 Task: Select the current location as Goliad State Park, Texas, United States . Now zoom - , and verify the location . Hide zoom slider
Action: Key pressed <Key.shift>Golid<Key.space>state<Key.space>park,<Key.left><Key.left><Key.left><Key.left><Key.left><Key.left><Key.left><Key.left><Key.left><Key.left><Key.left><Key.left><Key.left>a<Key.down><Key.down><Key.down><Key.left><Key.left><Key.left><Key.up><Key.up><Key.backspace><Key.backspace><Key.backspace><Key.backspace><Key.backspace><Key.backspace><Key.backspace><Key.backspace><Key.backspace><Key.backspace><Key.backspace><Key.backspace><Key.backspace><Key.backspace><Key.backspace><Key.backspace>,<Key.space>texas<Key.space>united<Key.space>states
Screenshot: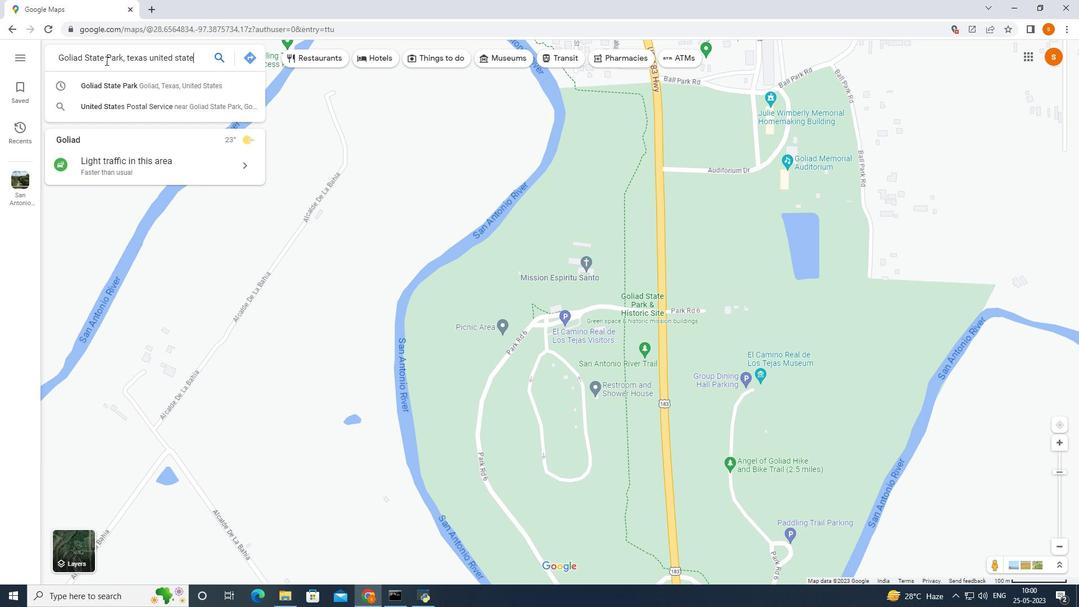 
Action: Mouse moved to (215, 66)
Screenshot: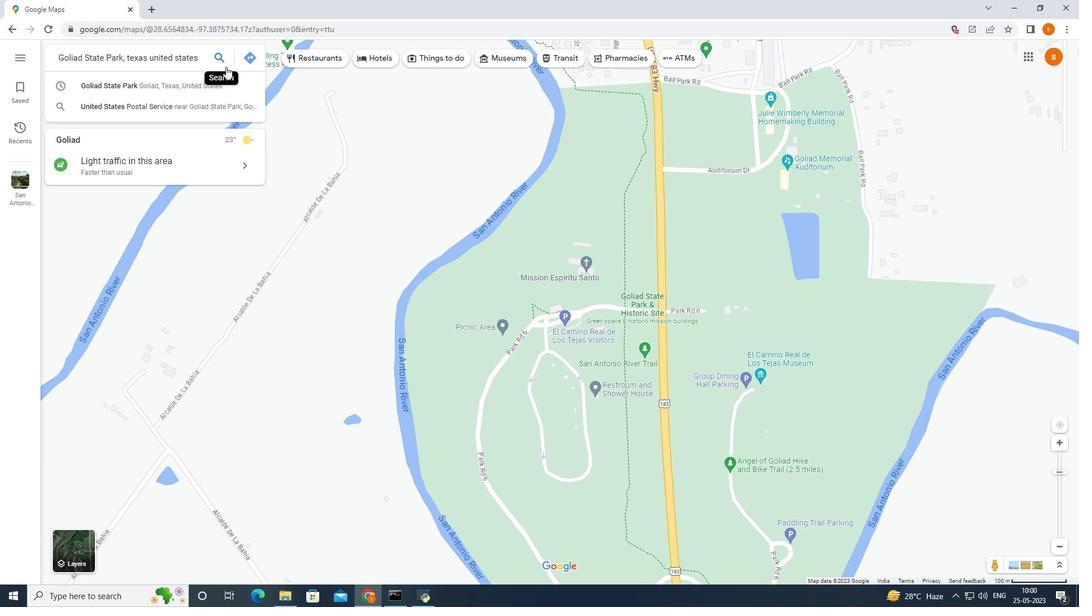 
Action: Mouse pressed left at (226, 66)
Screenshot: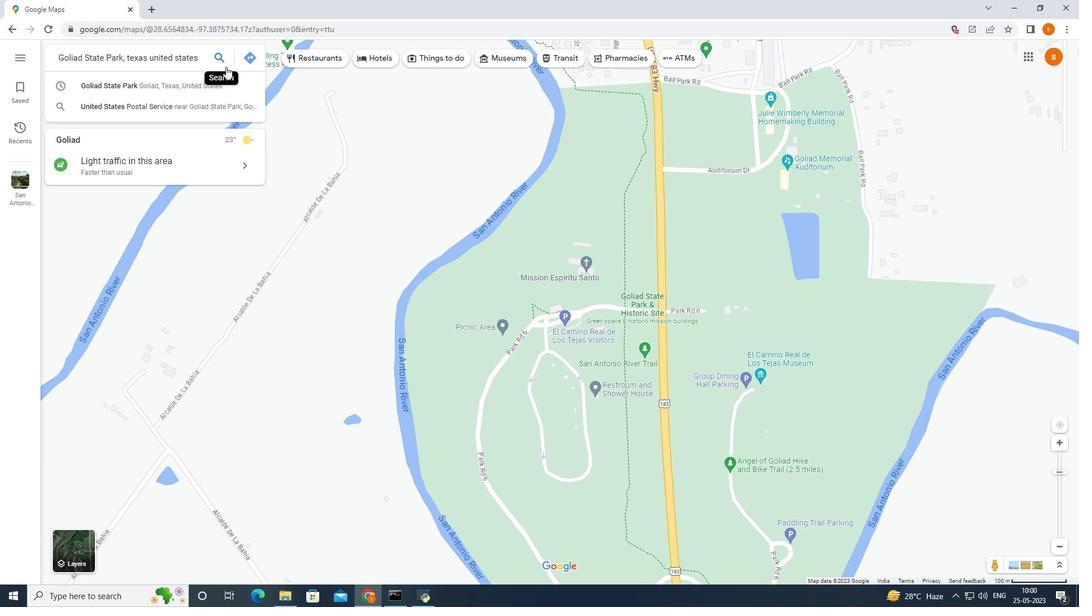 
Action: Mouse moved to (786, 334)
Screenshot: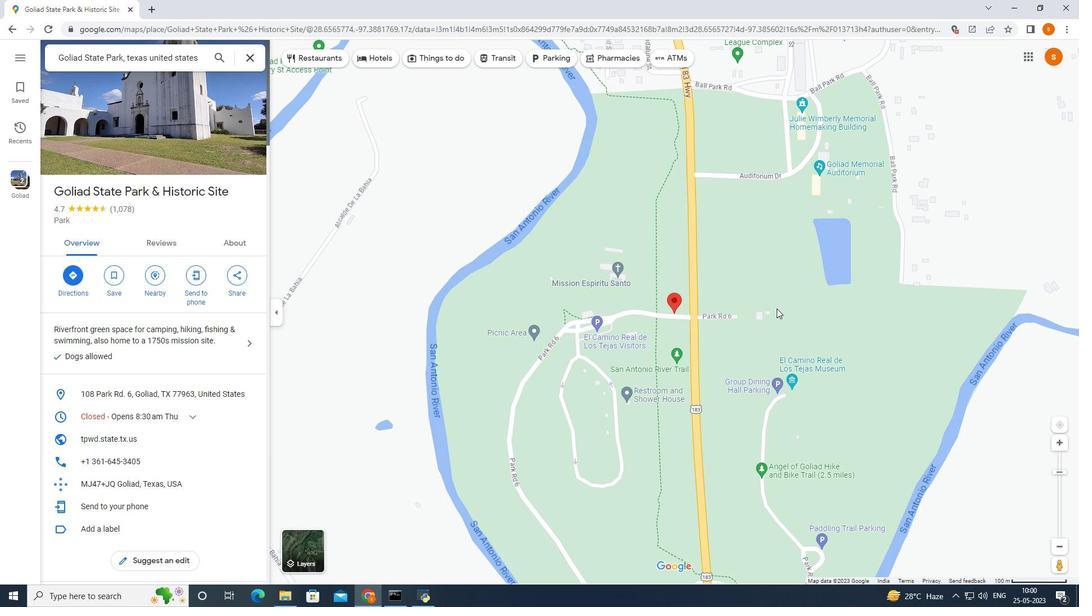 
Action: Mouse scrolled (786, 335) with delta (0, 0)
Screenshot: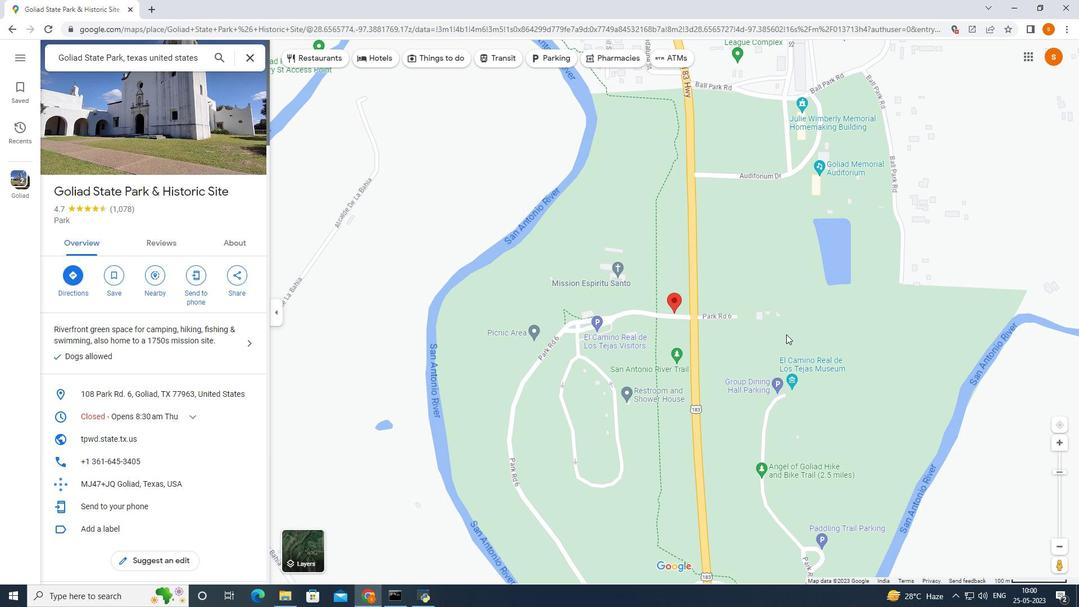 
Action: Mouse moved to (787, 334)
Screenshot: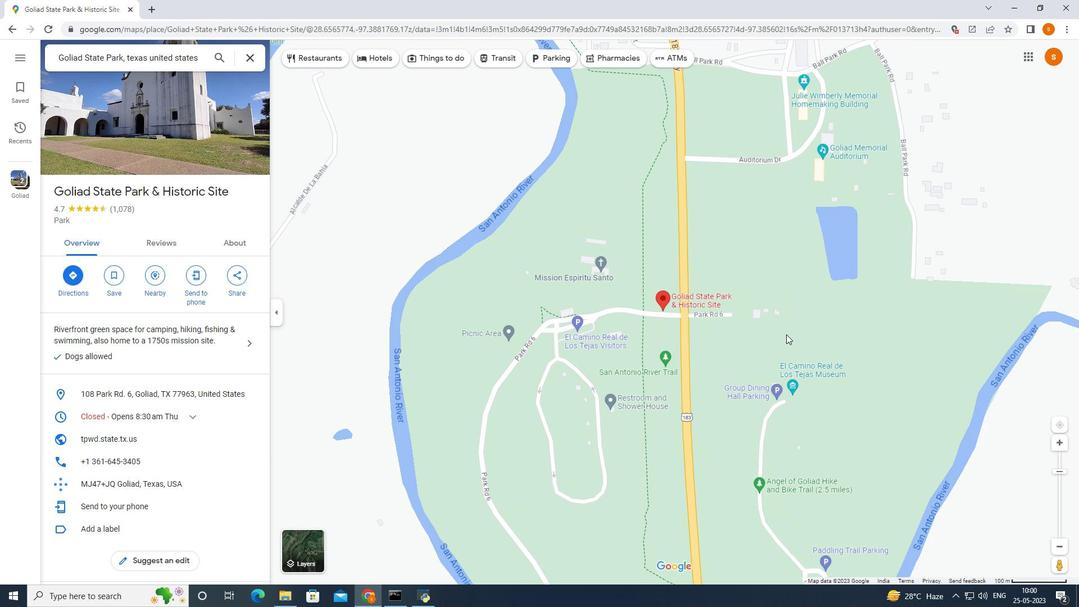 
Action: Mouse scrolled (787, 335) with delta (0, 0)
Screenshot: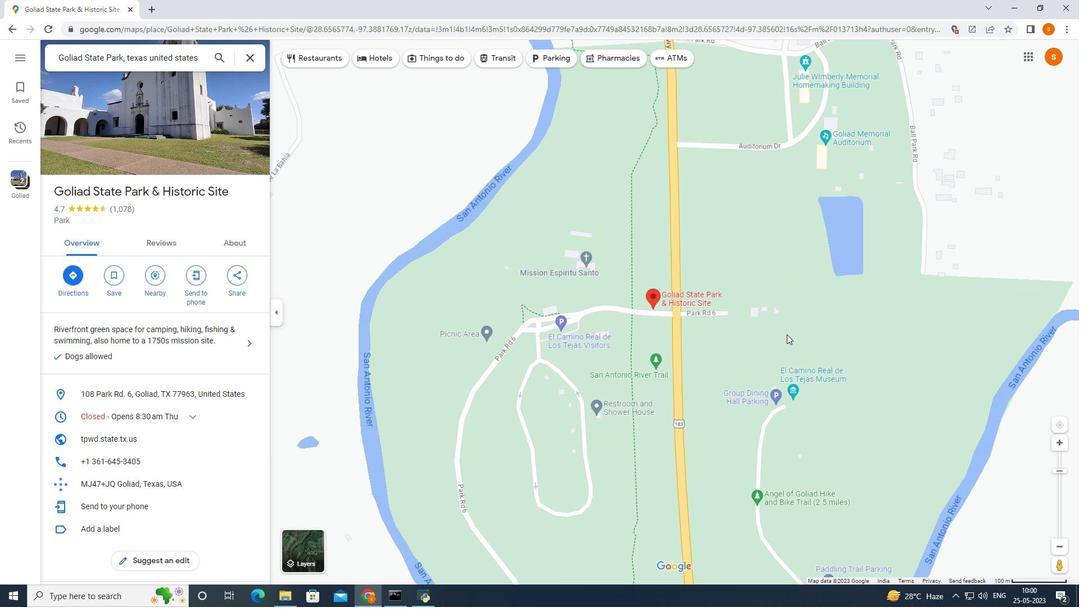 
Action: Mouse moved to (788, 334)
Screenshot: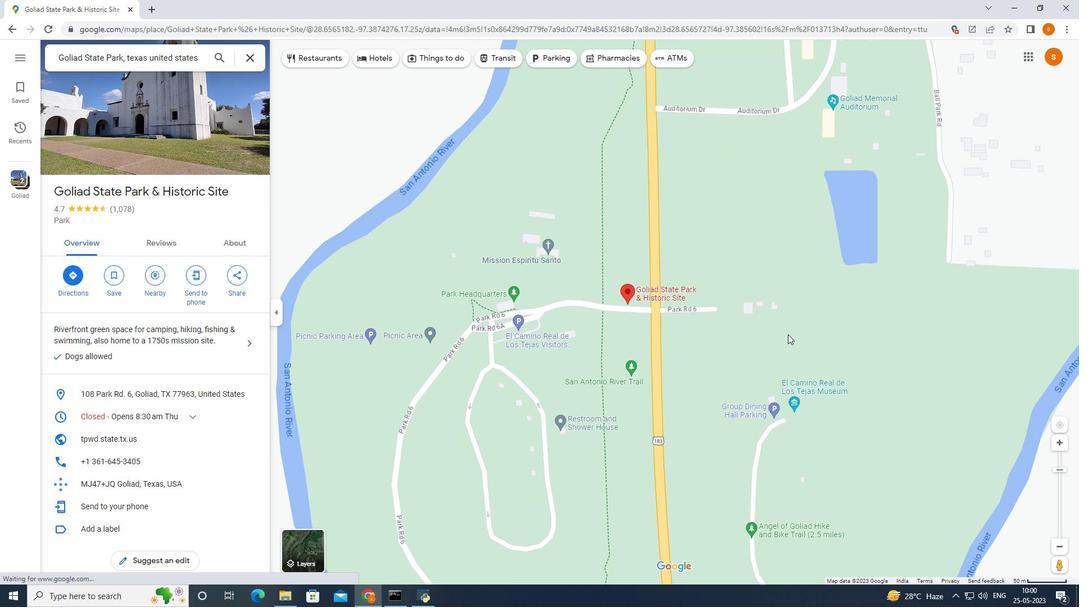 
Action: Mouse scrolled (788, 335) with delta (0, 0)
Screenshot: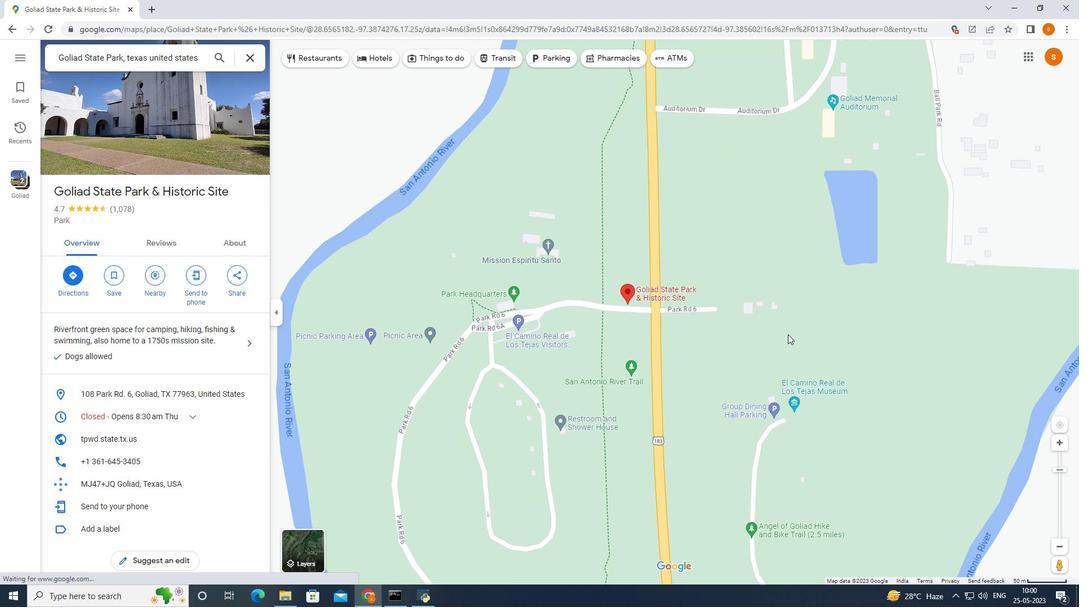 
Action: Mouse moved to (1061, 545)
Screenshot: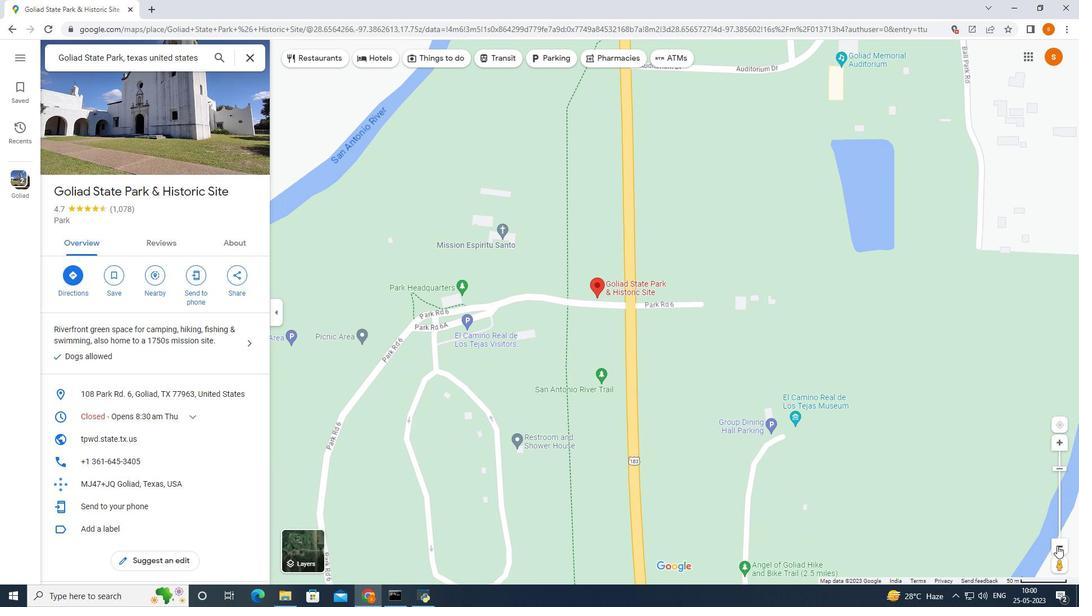 
Action: Mouse pressed left at (1061, 545)
Screenshot: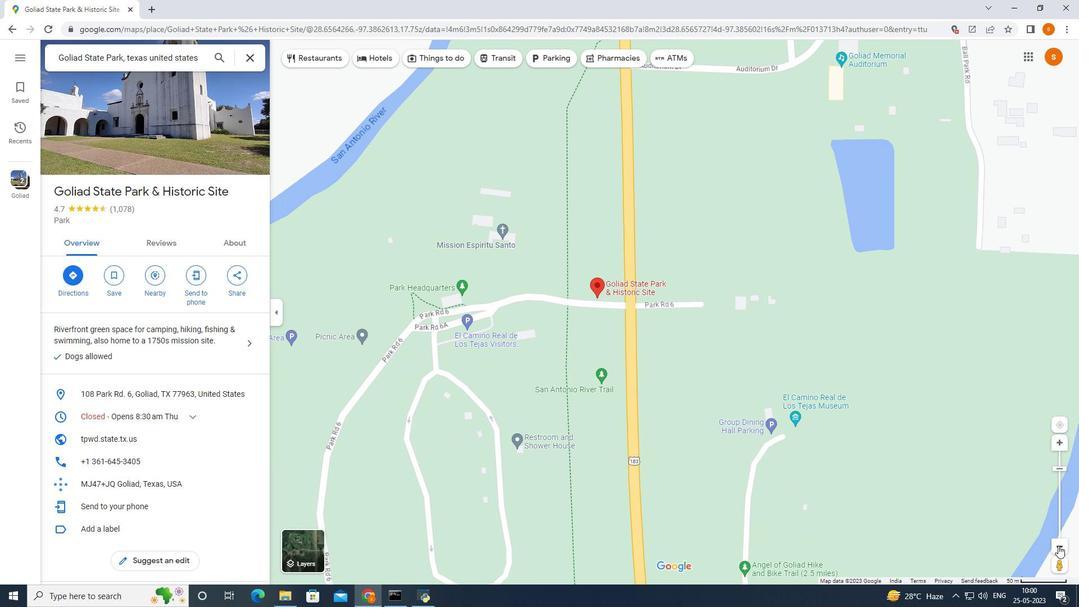 
Action: Mouse pressed left at (1061, 545)
Screenshot: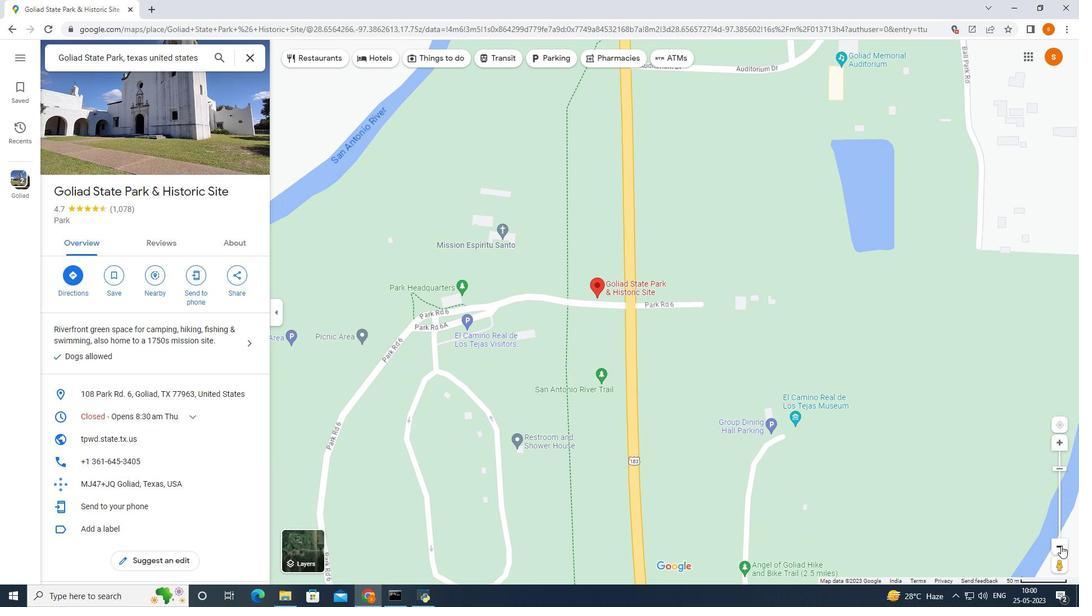 
Action: Mouse pressed left at (1061, 545)
Screenshot: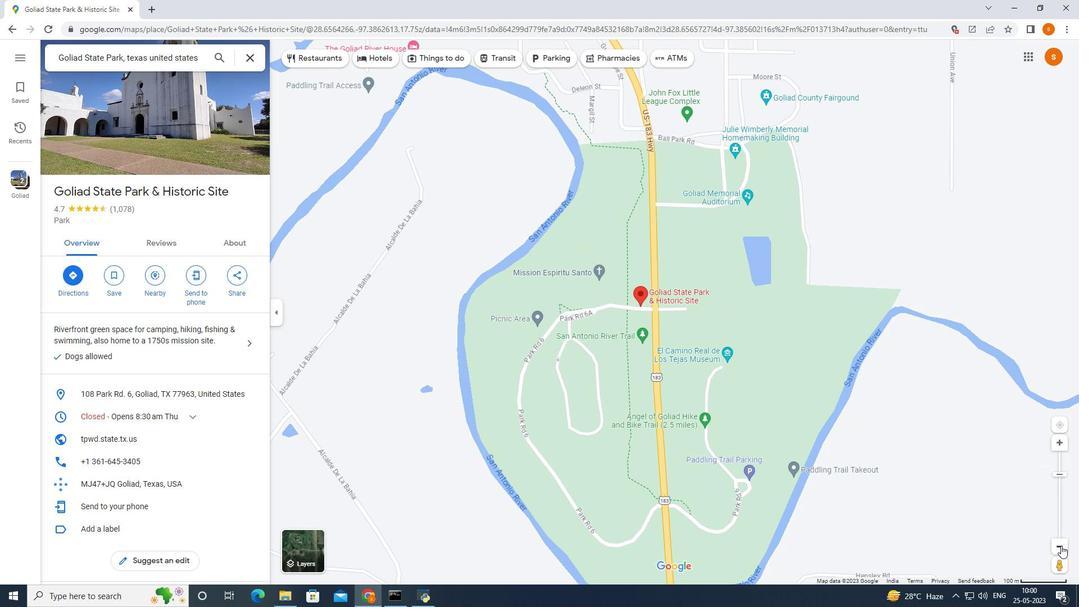 
Action: Mouse pressed left at (1061, 545)
Screenshot: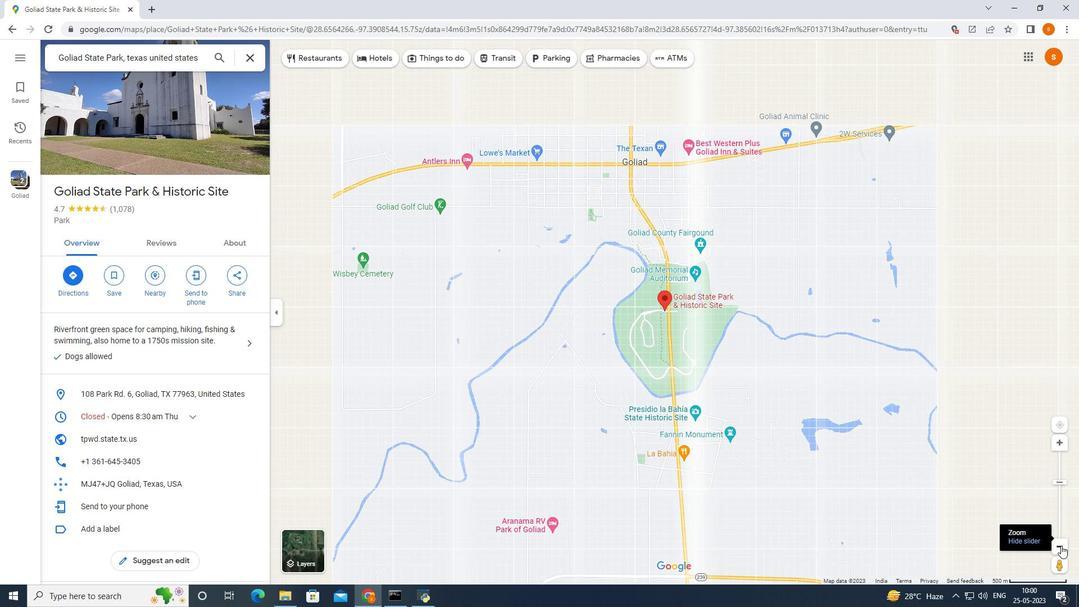 
Action: Mouse moved to (1059, 545)
Screenshot: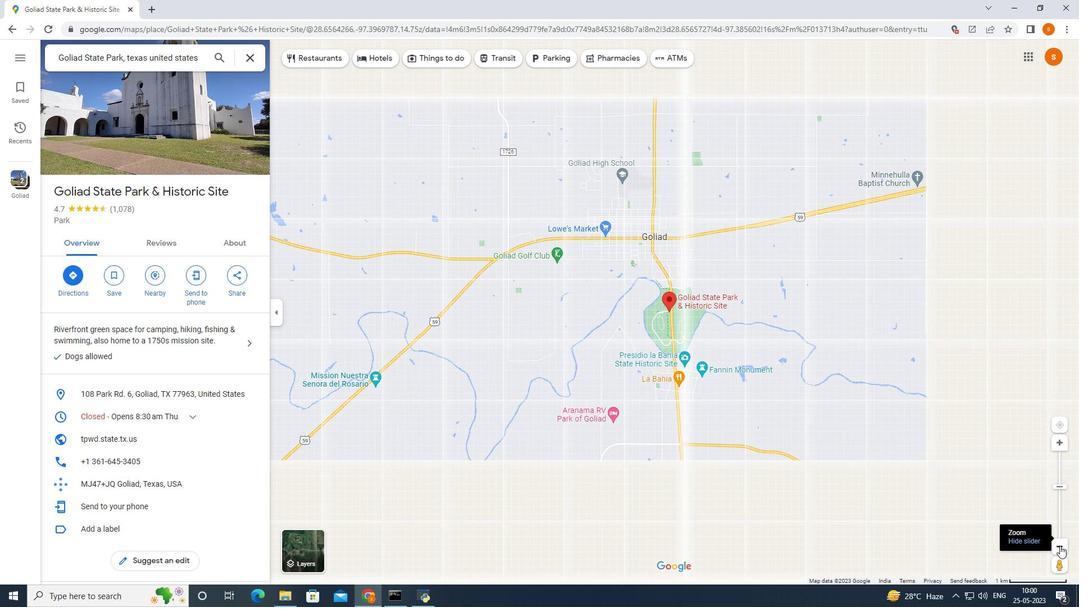 
Action: Mouse pressed left at (1059, 545)
Screenshot: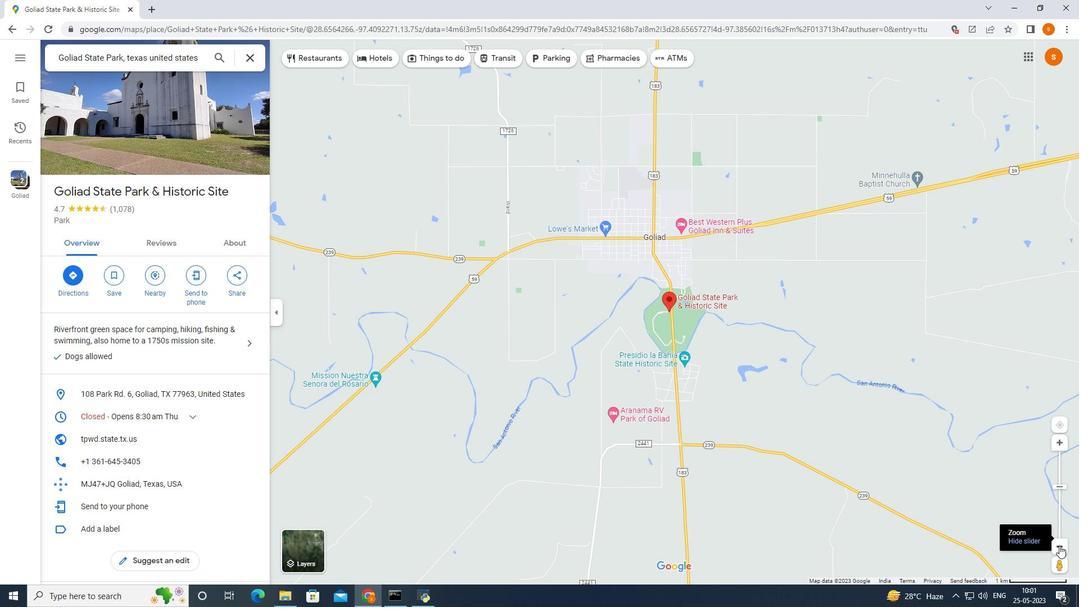 
Action: Mouse pressed left at (1059, 545)
Screenshot: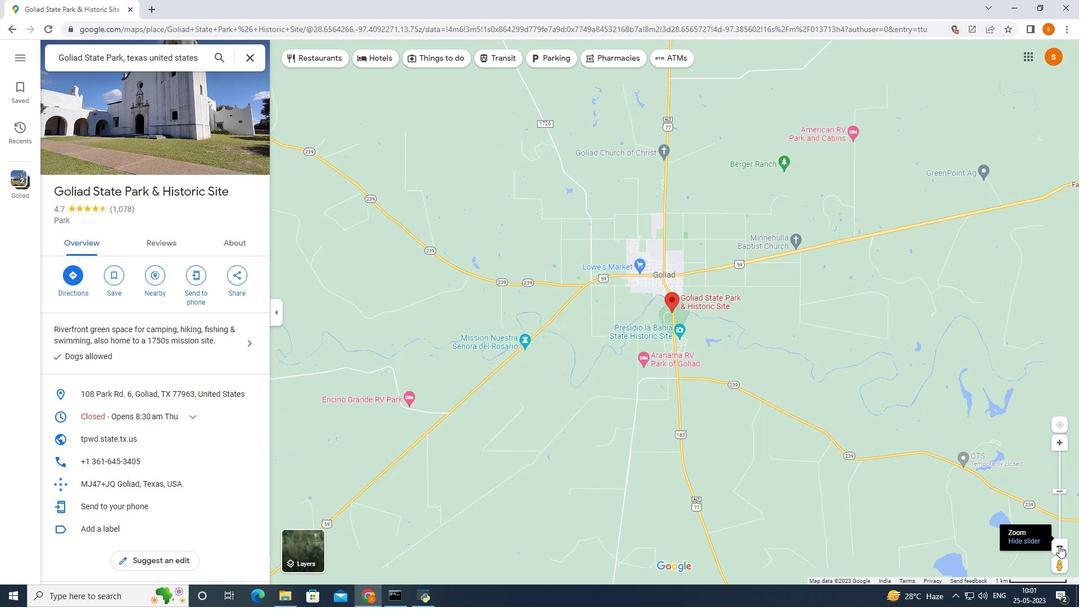 
Action: Mouse pressed left at (1059, 545)
Screenshot: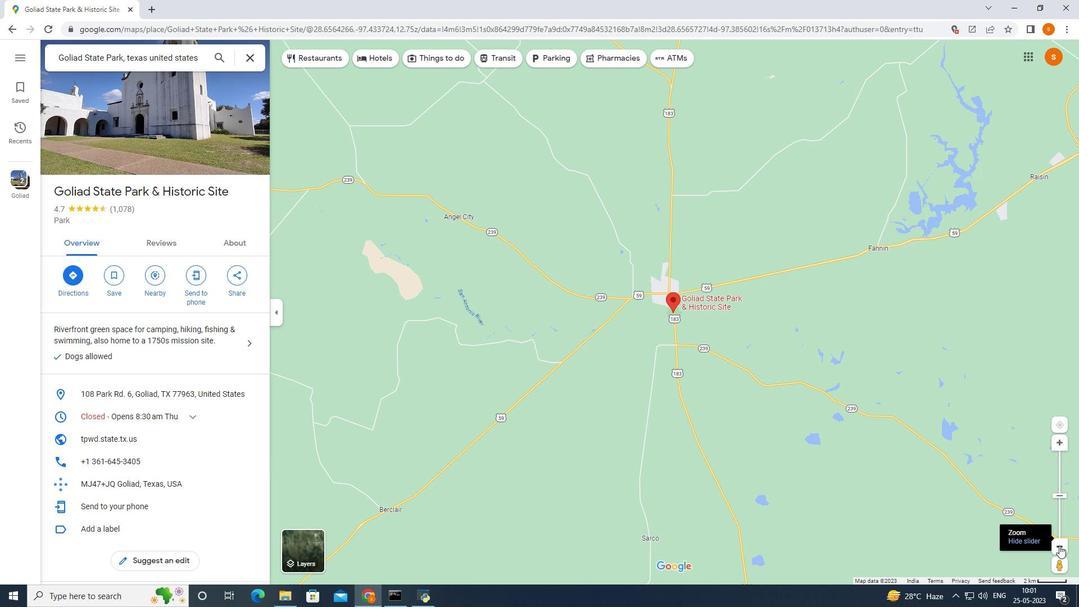
Action: Mouse pressed left at (1059, 545)
Screenshot: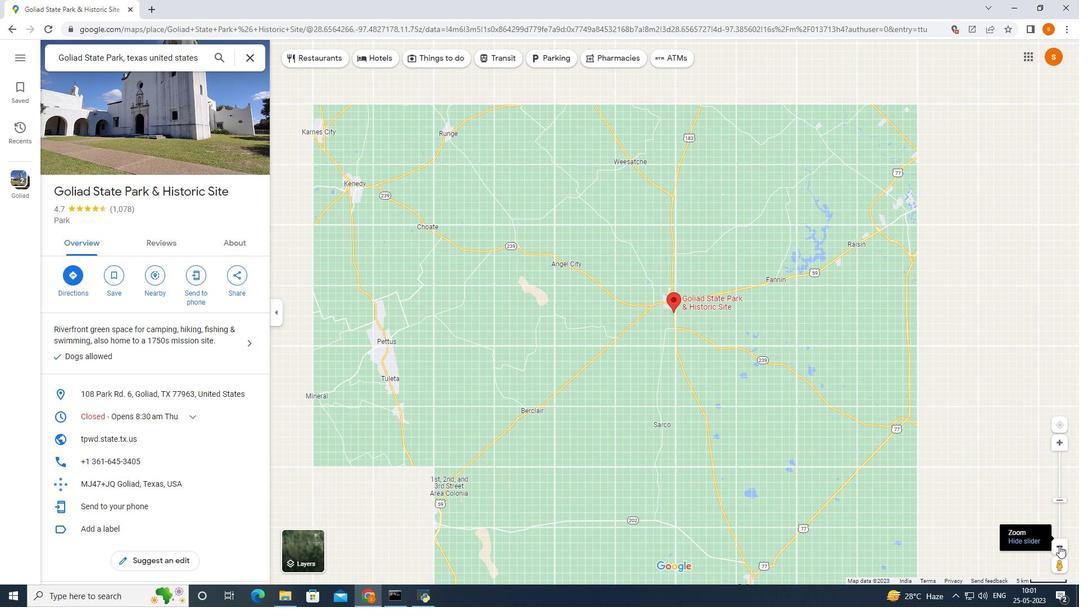 
Action: Mouse moved to (1055, 545)
Screenshot: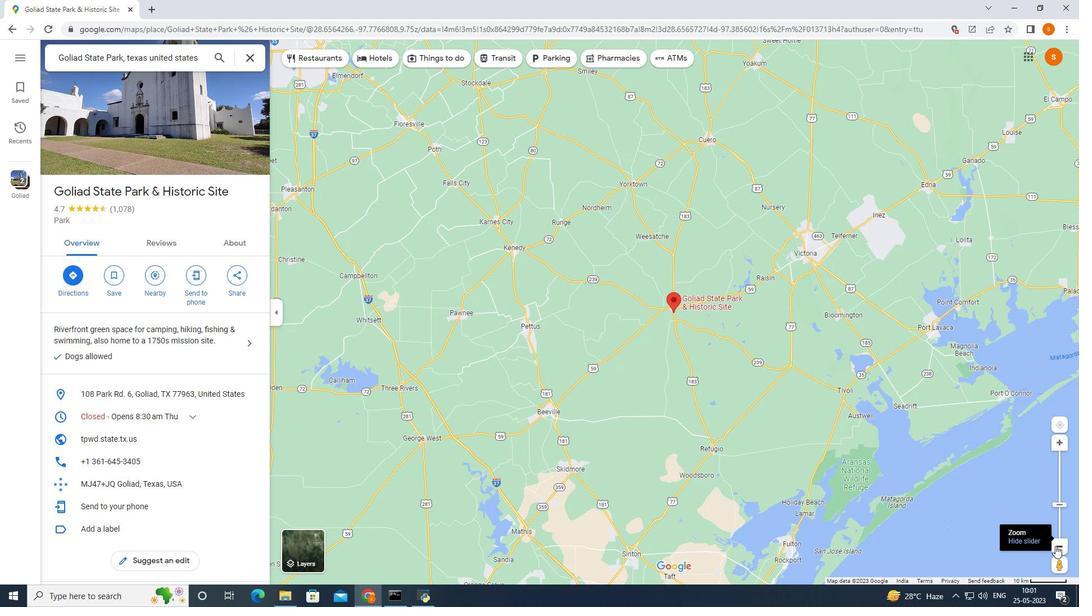 
Action: Mouse pressed left at (1055, 545)
Screenshot: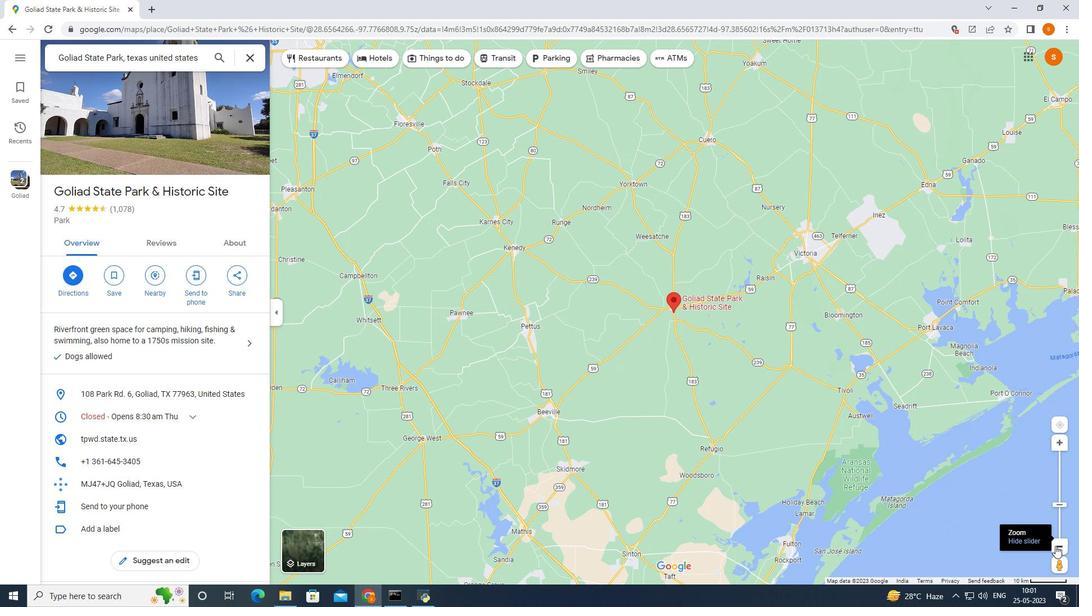 
Action: Mouse pressed left at (1055, 545)
Screenshot: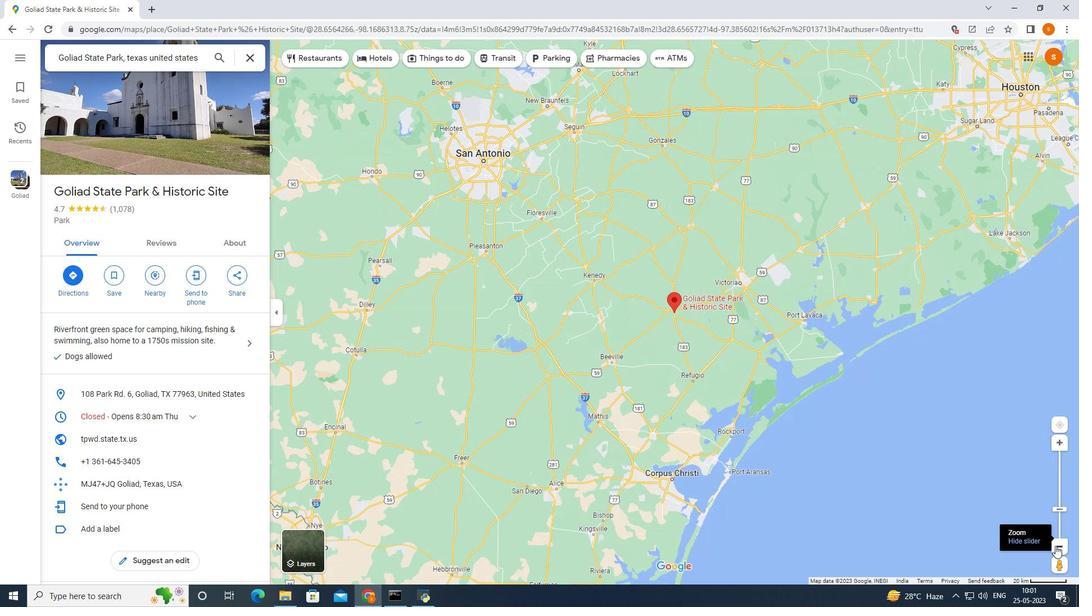
Action: Mouse pressed left at (1055, 545)
Screenshot: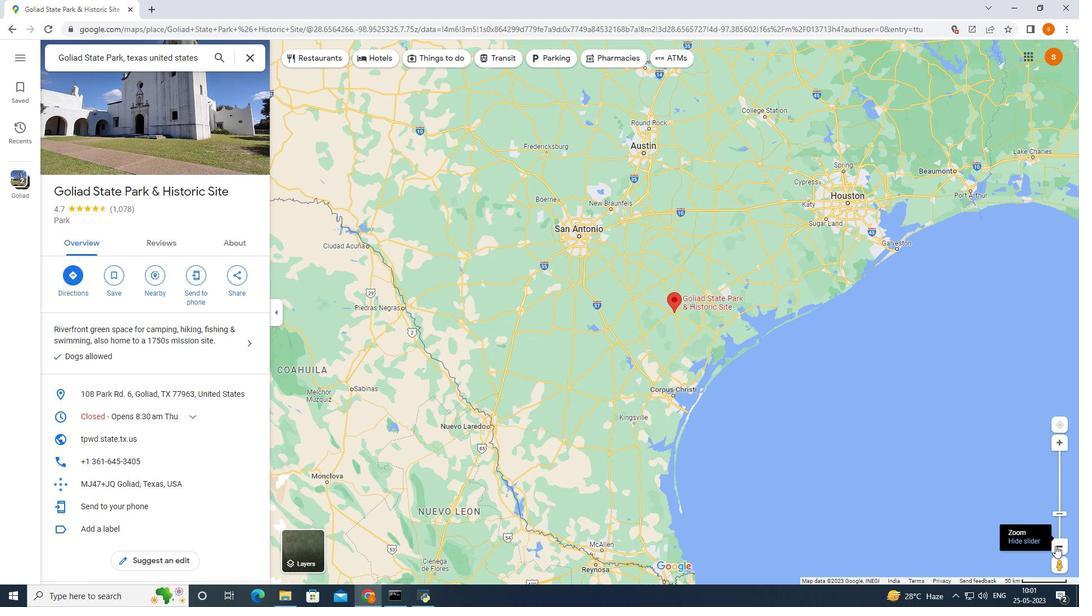 
Action: Mouse moved to (1027, 544)
Screenshot: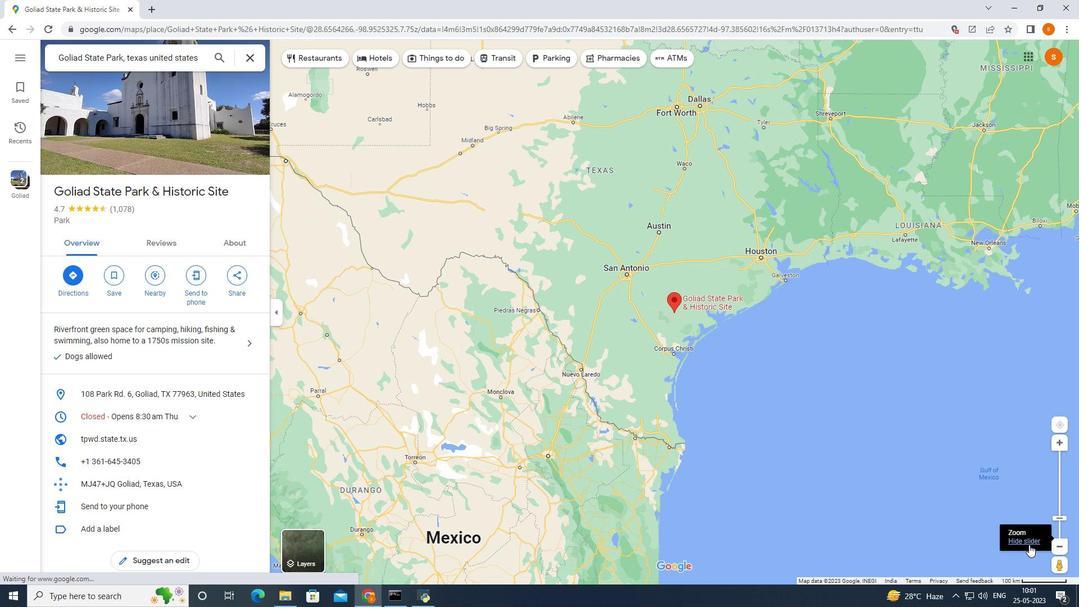 
Action: Mouse pressed left at (1027, 544)
Screenshot: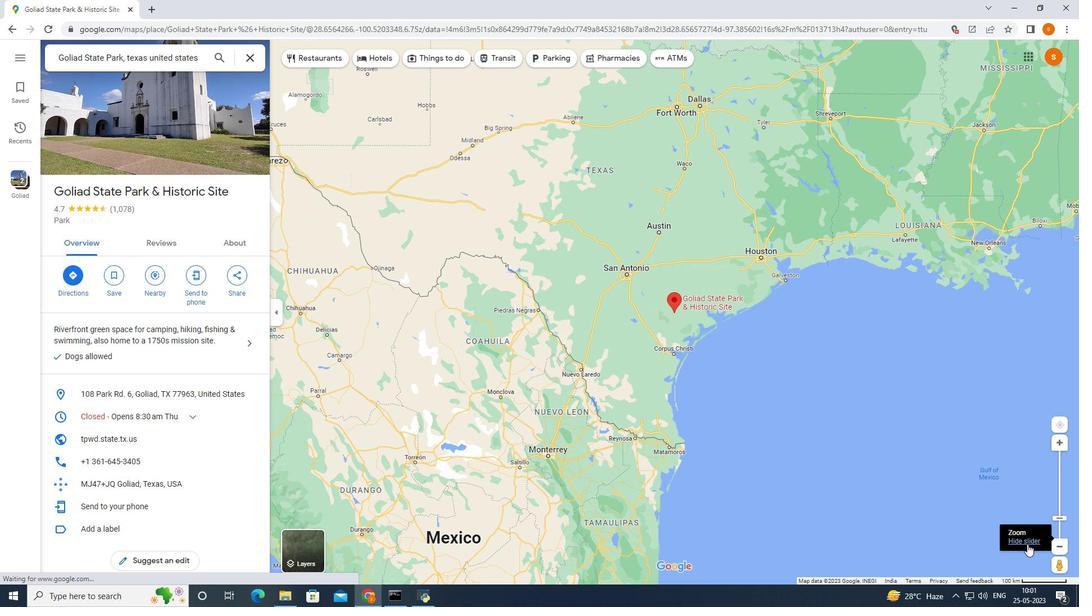 
Action: Mouse moved to (886, 422)
Screenshot: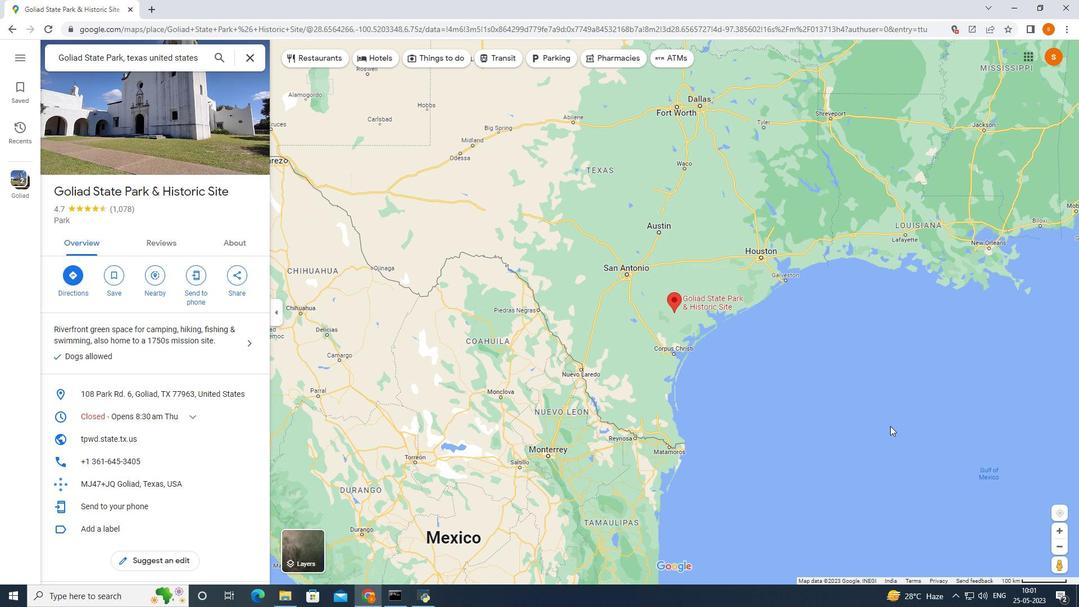 
